 Task: Use the 'Read Aloud' feature to listen to the meeting details in the calendar event.
Action: Mouse moved to (306, 34)
Screenshot: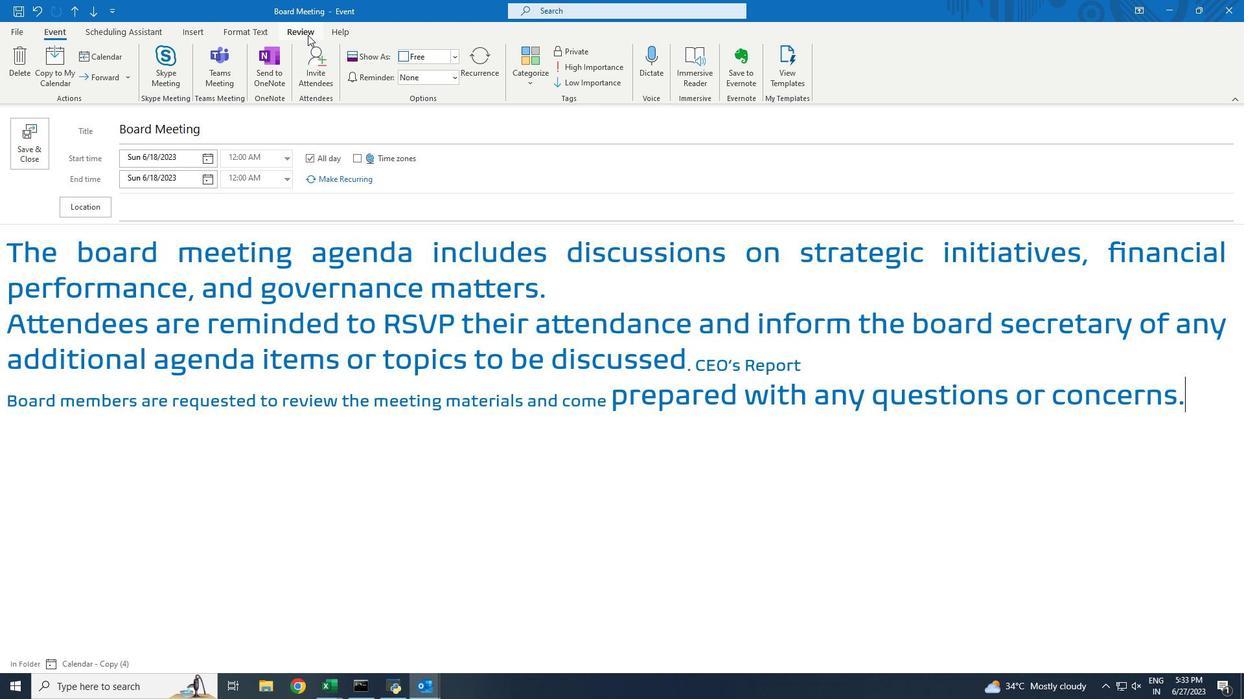 
Action: Mouse pressed left at (306, 34)
Screenshot: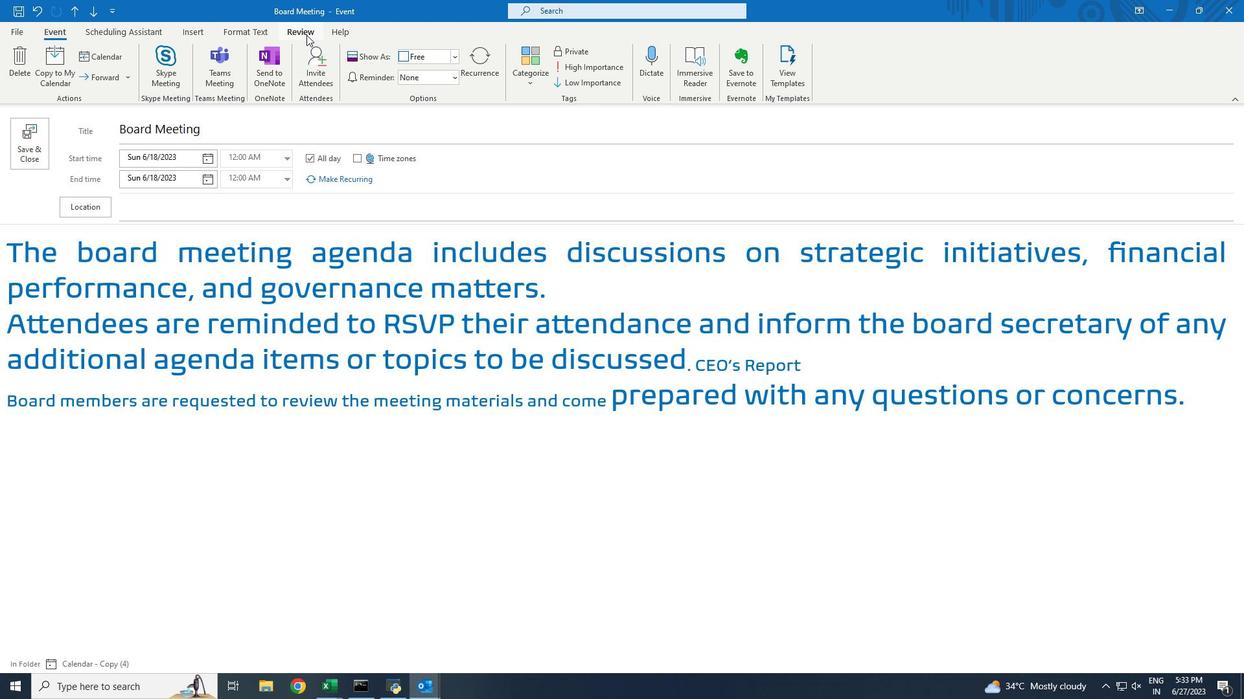 
Action: Mouse moved to (9, 246)
Screenshot: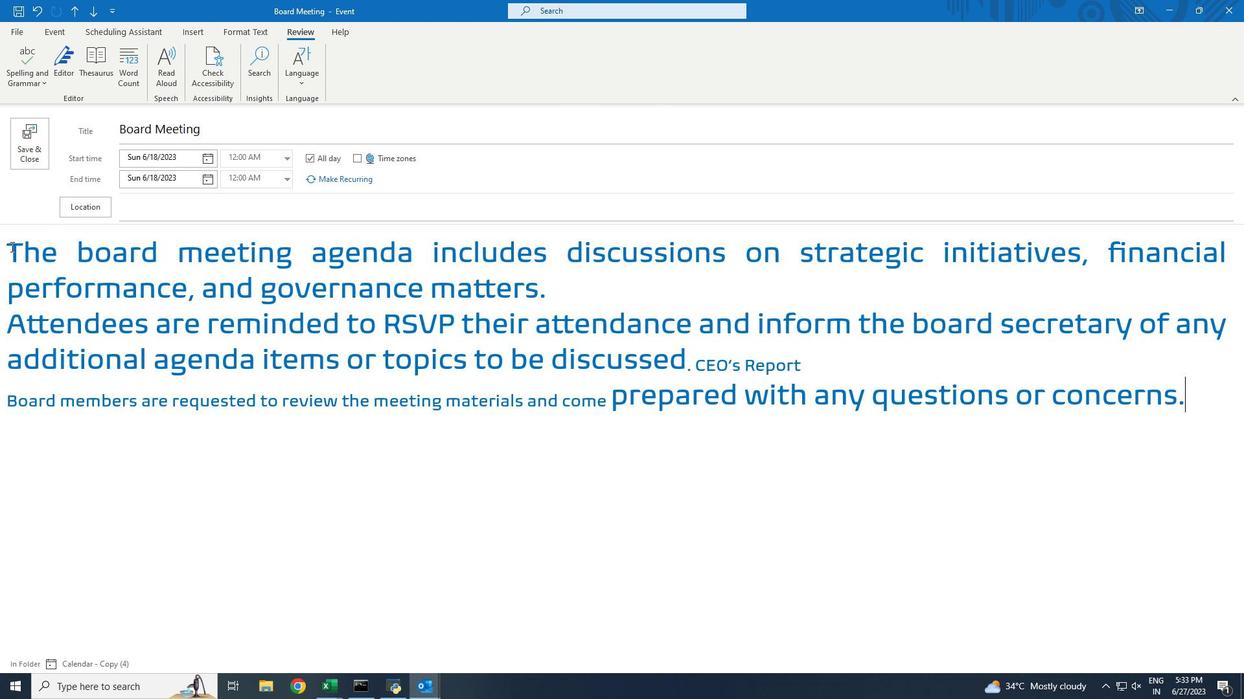 
Action: Mouse pressed left at (9, 246)
Screenshot: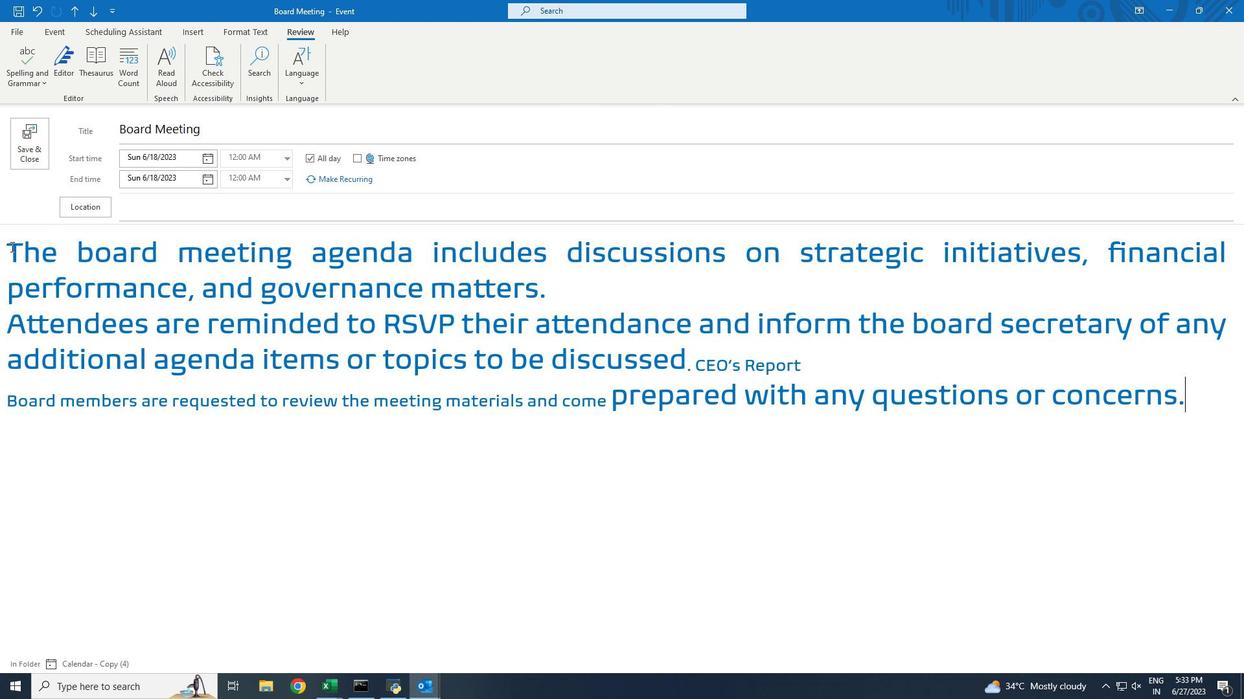 
Action: Mouse moved to (161, 82)
Screenshot: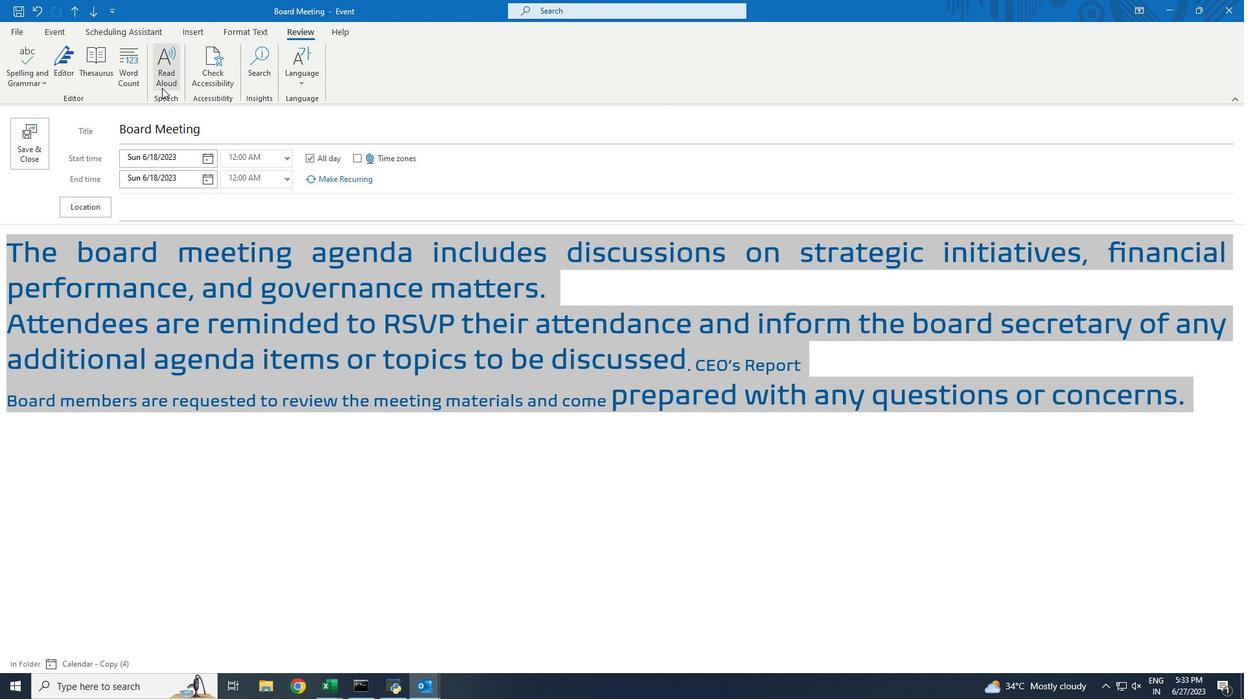 
Action: Mouse pressed left at (161, 82)
Screenshot: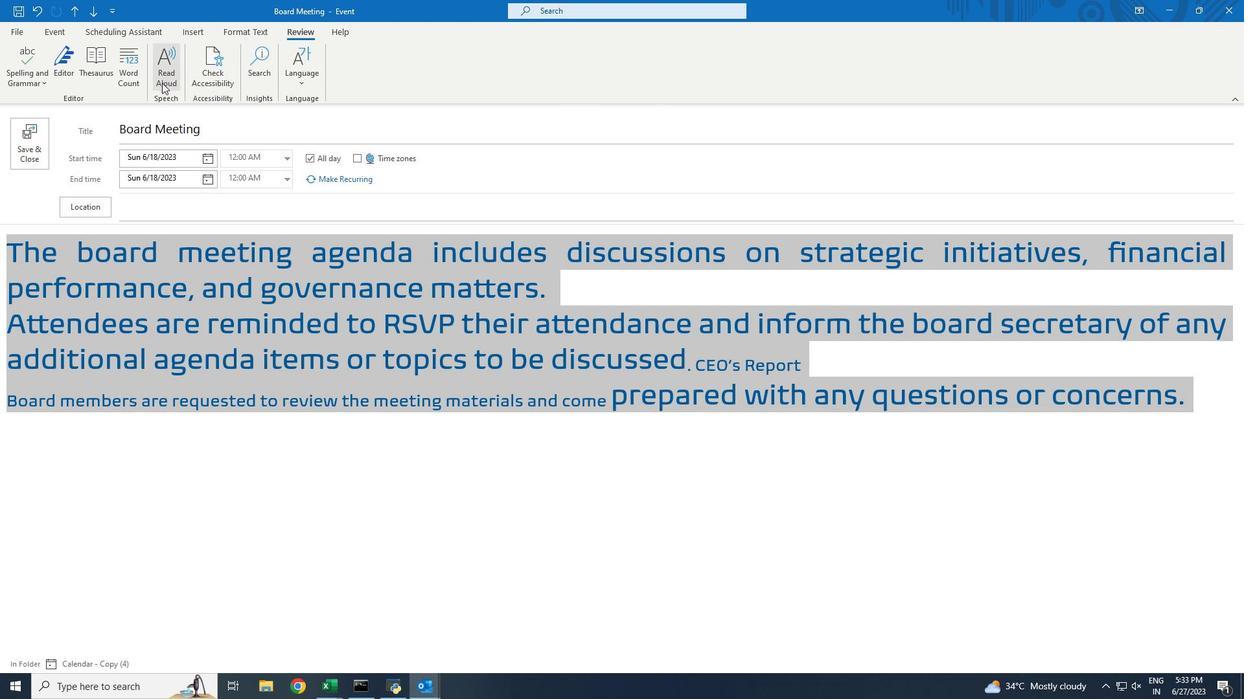 
Action: Mouse moved to (1199, 241)
Screenshot: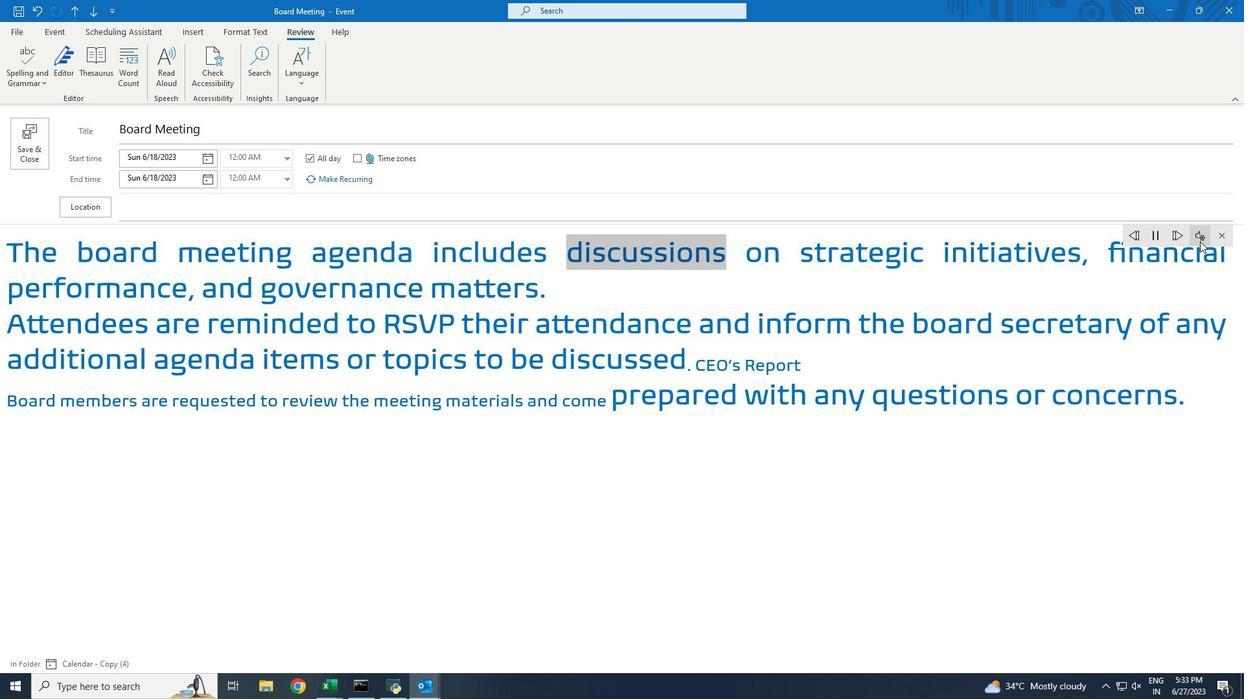 
Action: Mouse pressed left at (1199, 241)
Screenshot: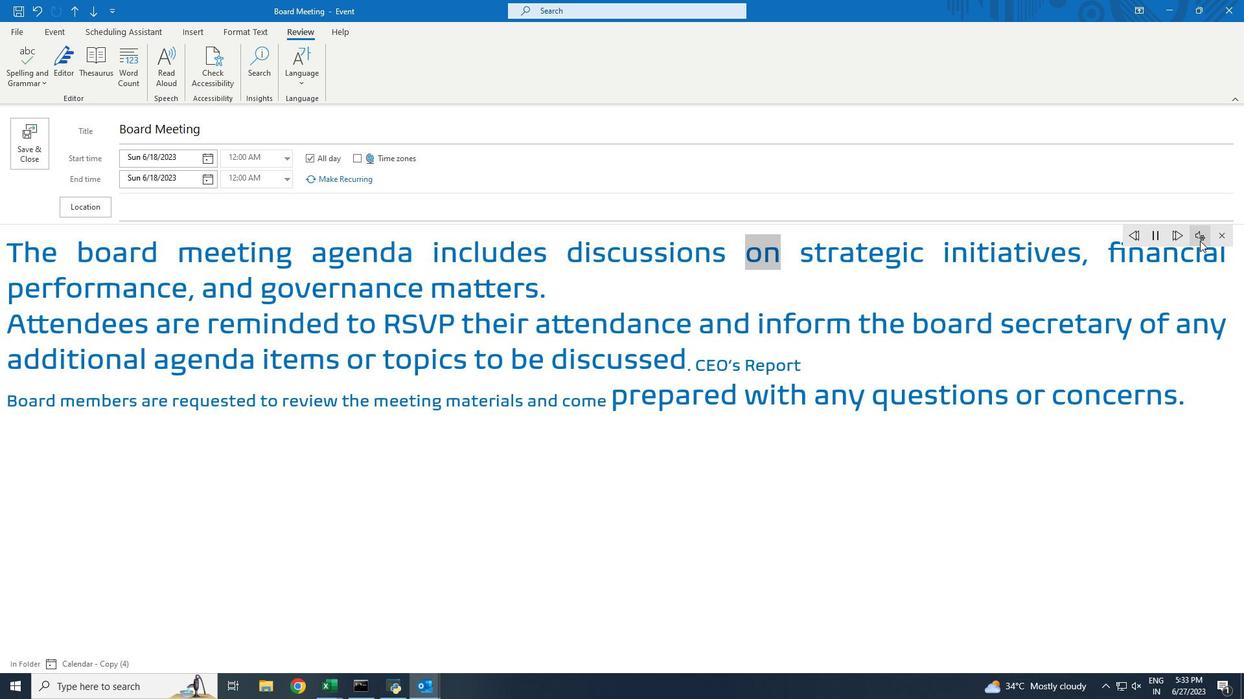 
Action: Mouse moved to (1199, 311)
Screenshot: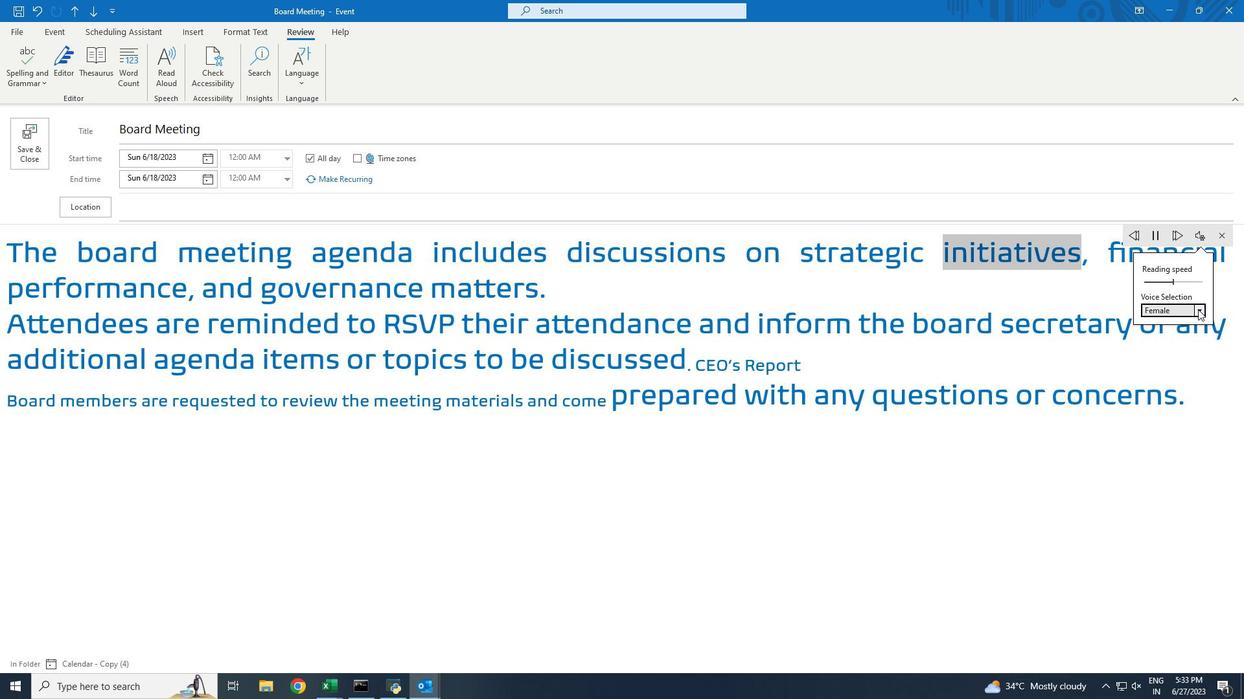 
Action: Mouse pressed left at (1199, 311)
Screenshot: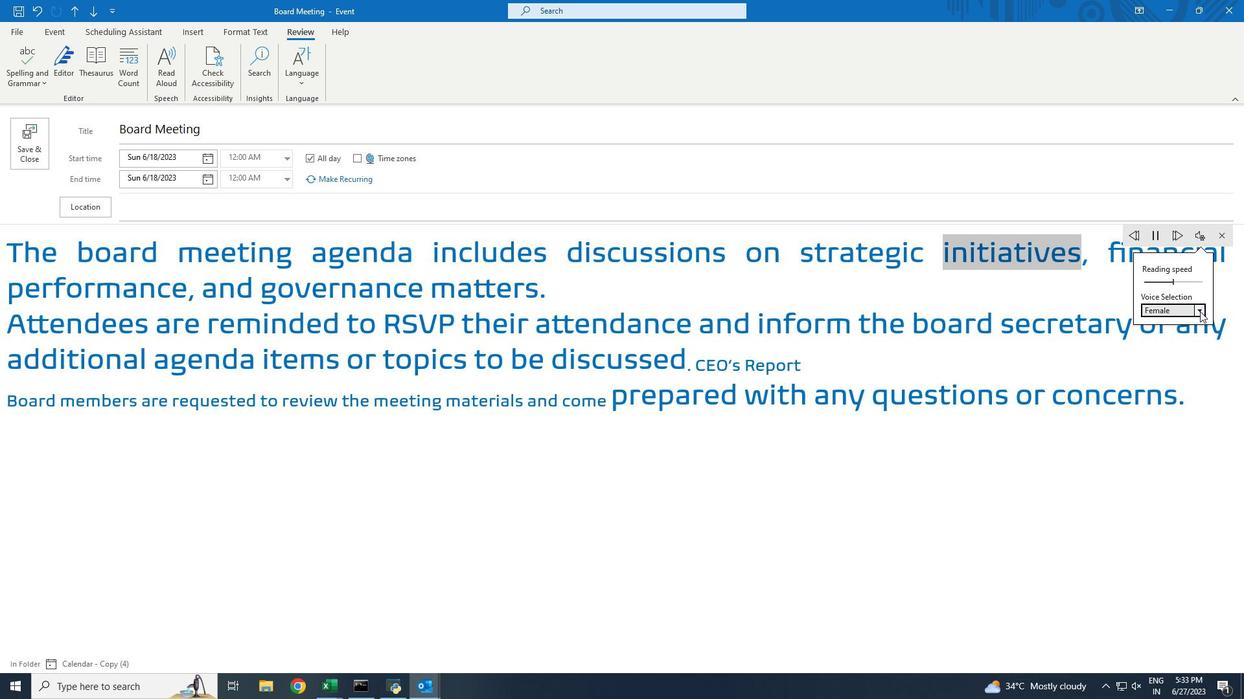 
Action: Mouse moved to (1179, 323)
Screenshot: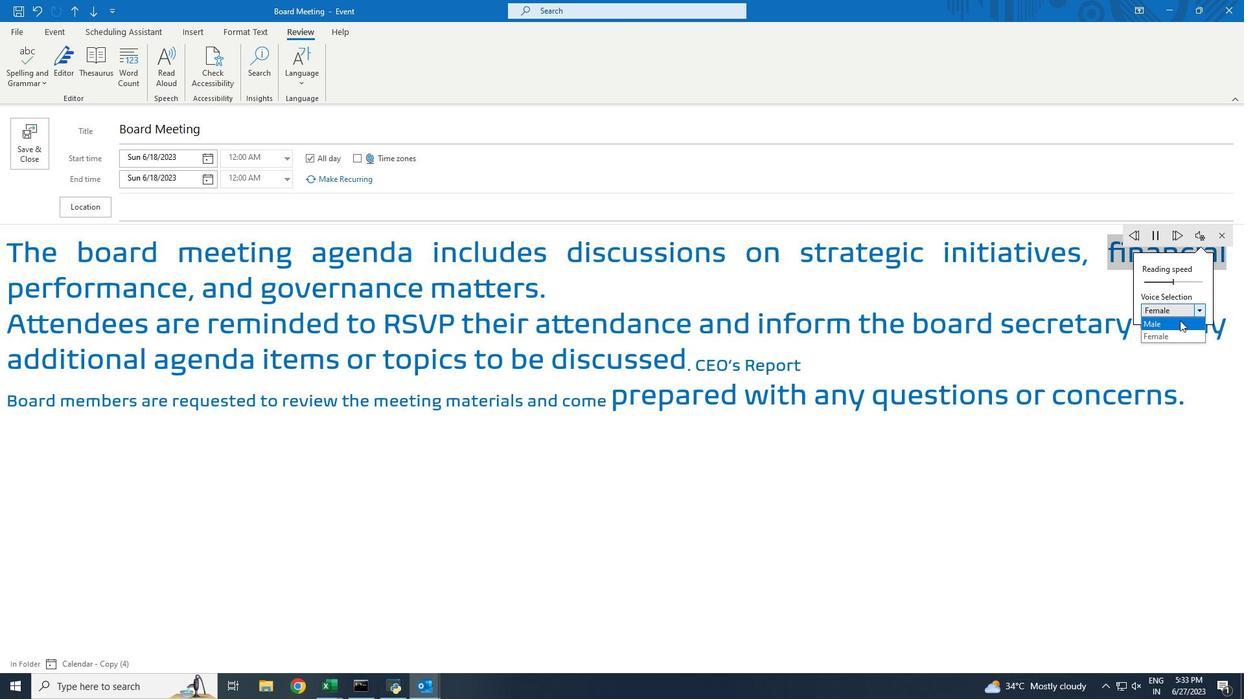 
Action: Mouse pressed left at (1179, 323)
Screenshot: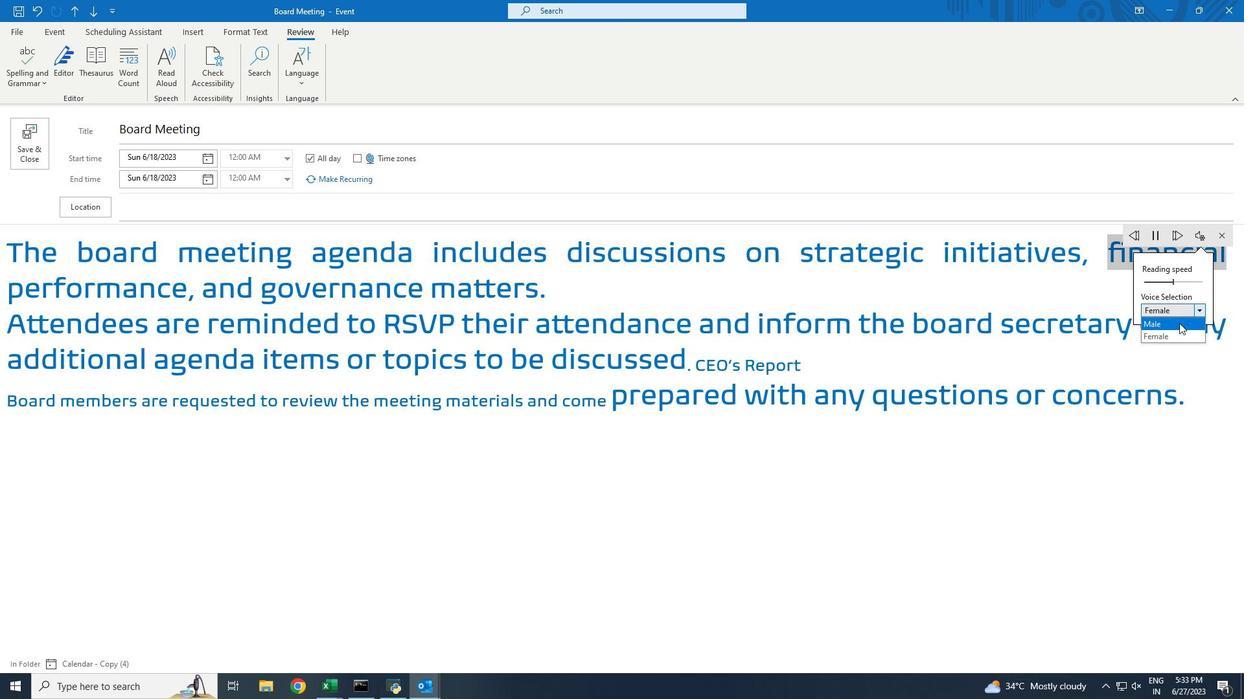 
